 Task: Create a task  Integrate a new online platform for online art history courses , assign it to team member softage.3@softage.net in the project ConstellationHQ and update the status of the task to  At Risk , set the priority of the task to Medium
Action: Mouse moved to (228, 351)
Screenshot: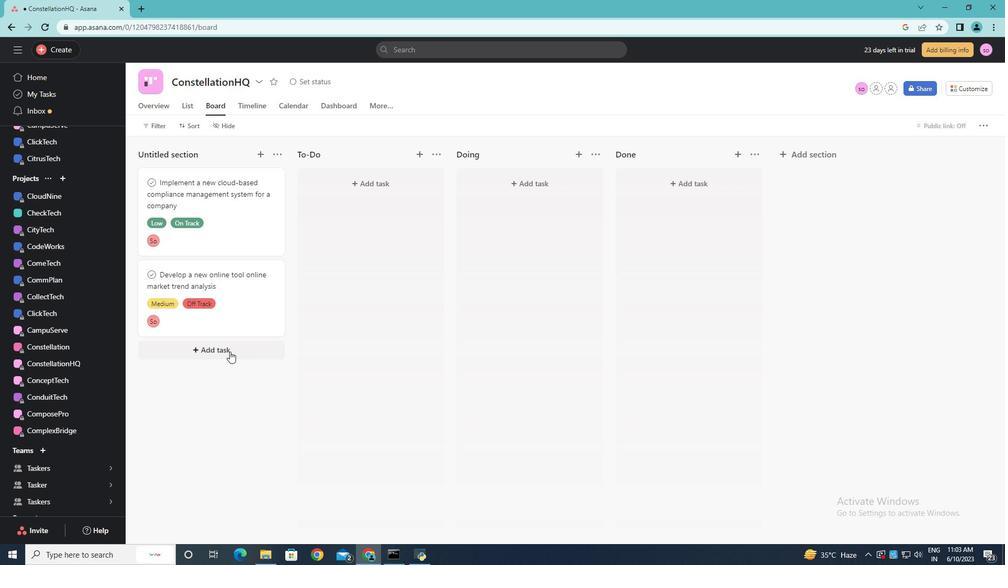 
Action: Mouse pressed left at (228, 351)
Screenshot: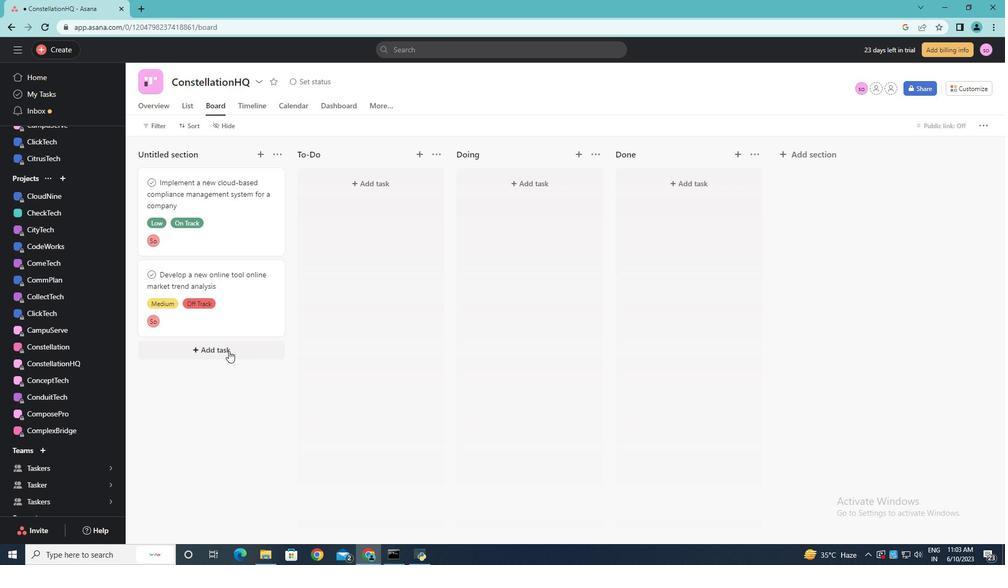 
Action: Key pressed <Key.shift>Integrate<Key.space>a<Key.space>new<Key.space>online<Key.space>platform<Key.space>for<Key.space>online<Key.space>art<Key.space>history<Key.space>courses
Screenshot: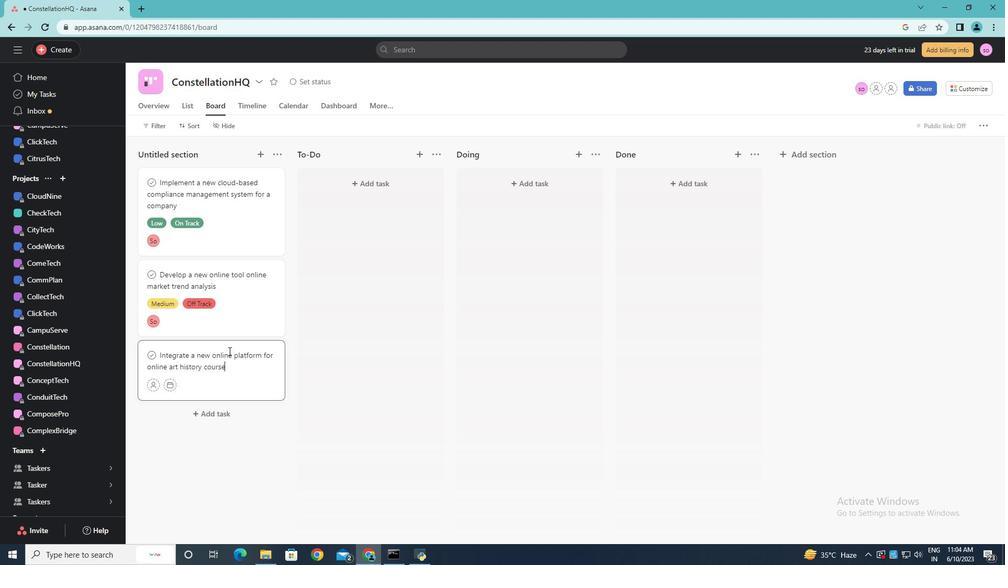 
Action: Mouse moved to (154, 387)
Screenshot: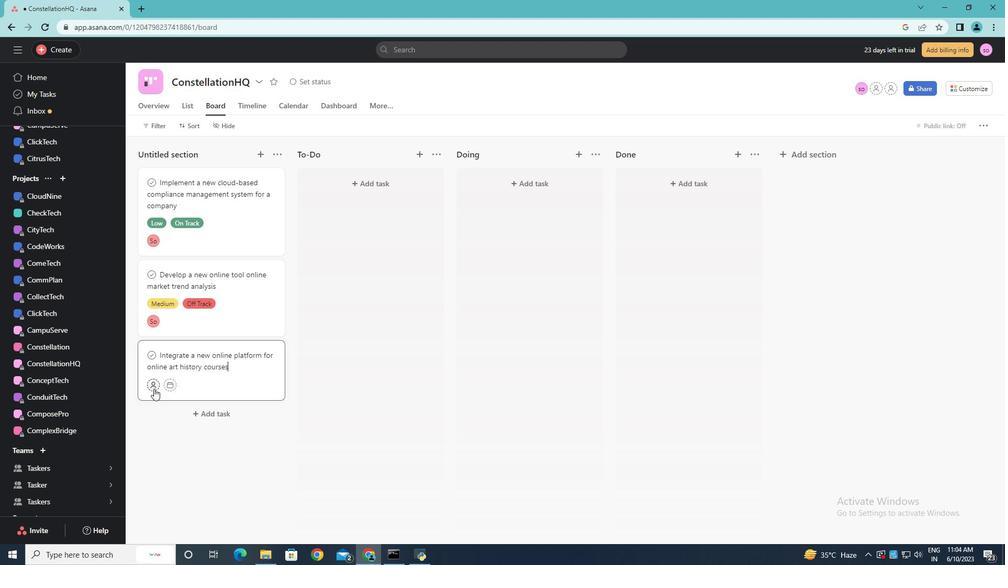 
Action: Mouse pressed left at (154, 387)
Screenshot: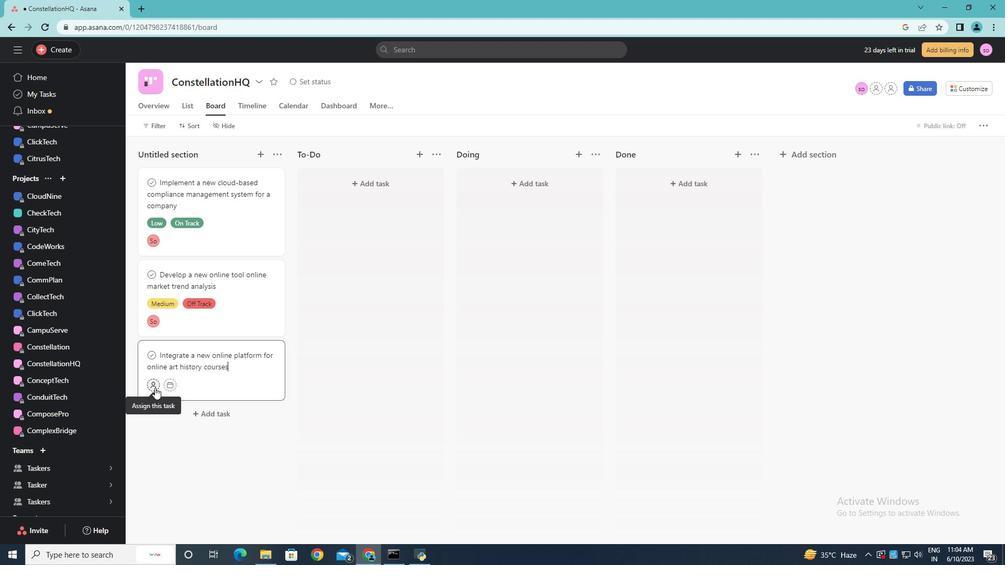 
Action: Mouse moved to (153, 388)
Screenshot: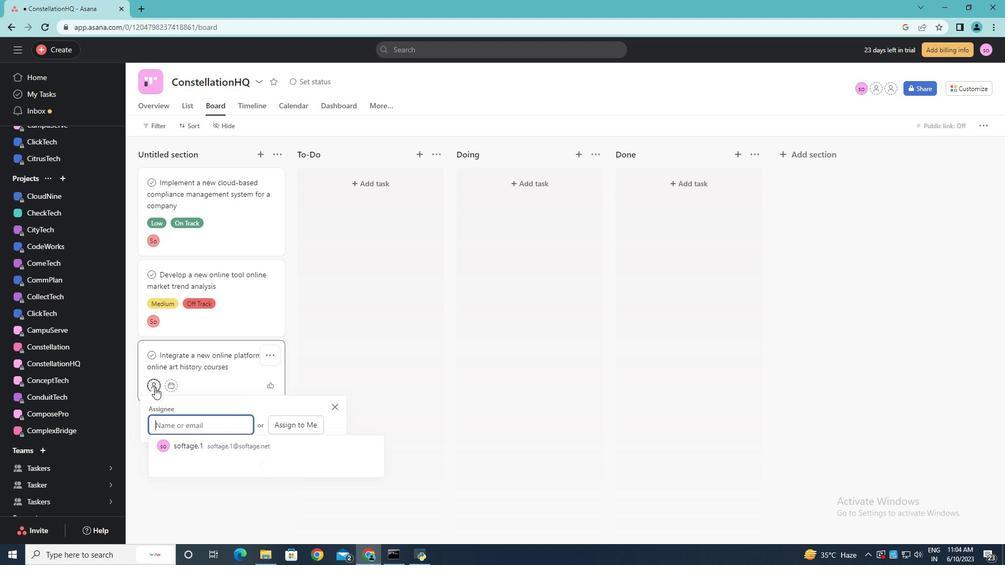 
Action: Key pressed softage.3<Key.shift>@softage.net<Key.enter>
Screenshot: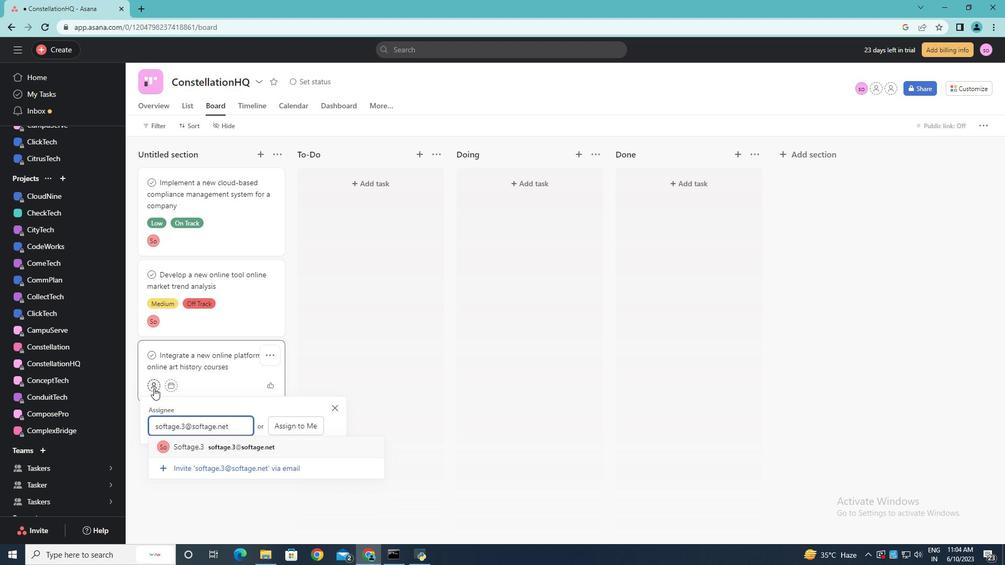 
Action: Mouse moved to (209, 368)
Screenshot: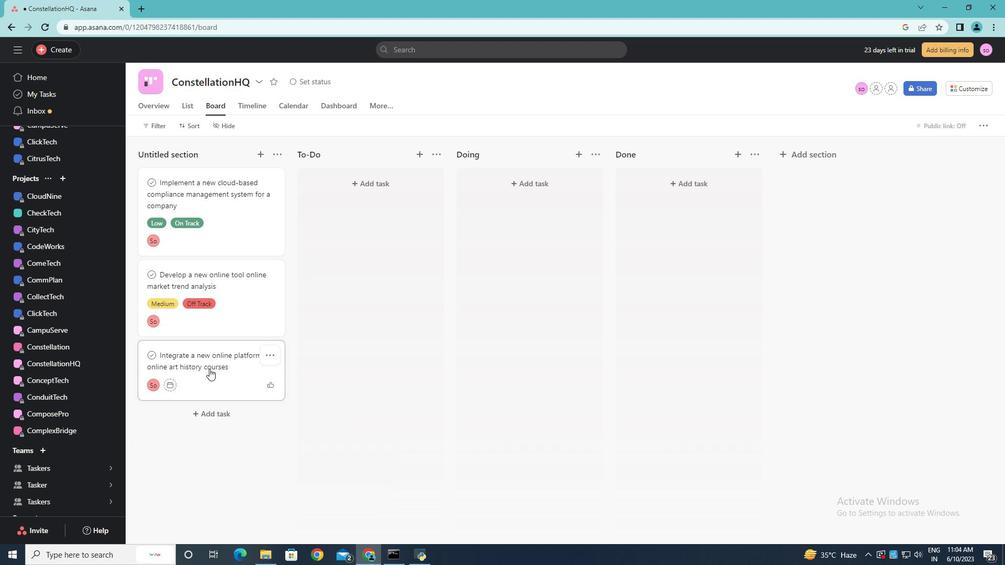 
Action: Mouse pressed left at (209, 368)
Screenshot: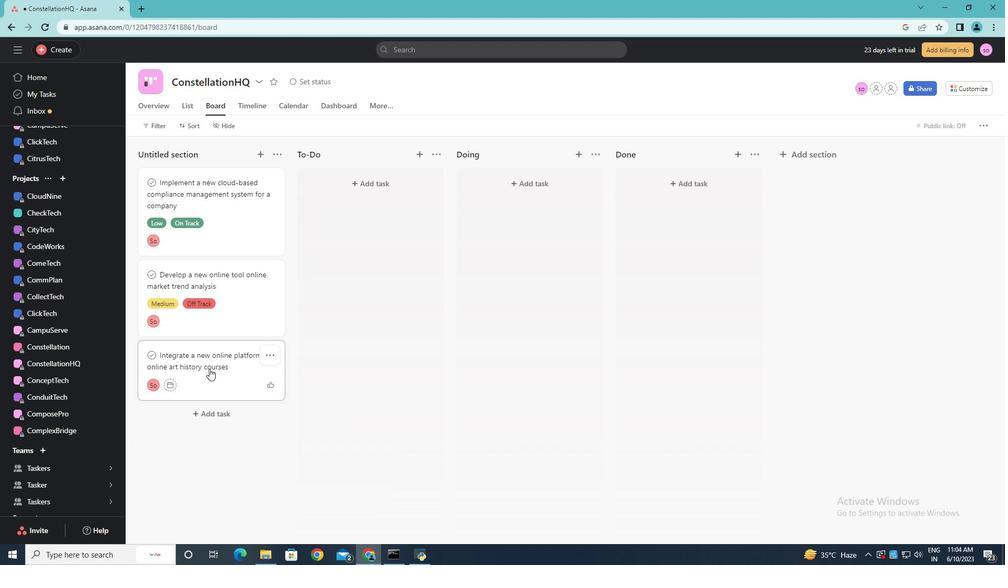 
Action: Mouse moved to (771, 327)
Screenshot: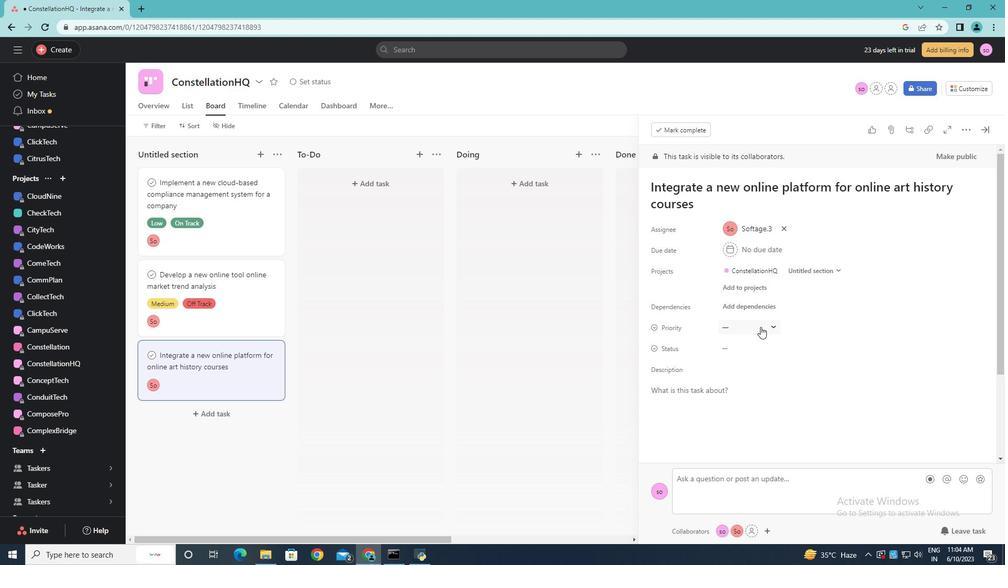 
Action: Mouse pressed left at (771, 327)
Screenshot: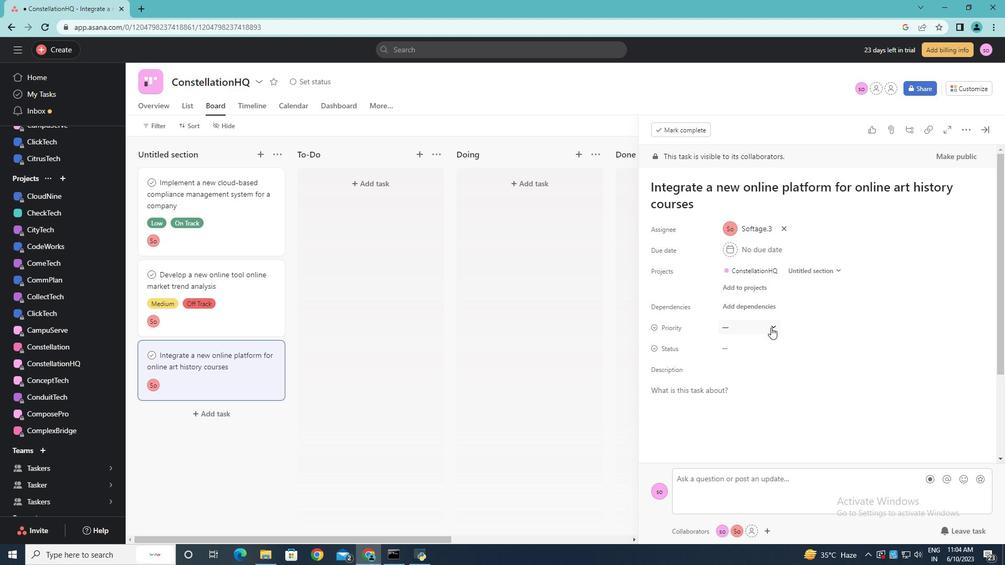 
Action: Mouse moved to (763, 384)
Screenshot: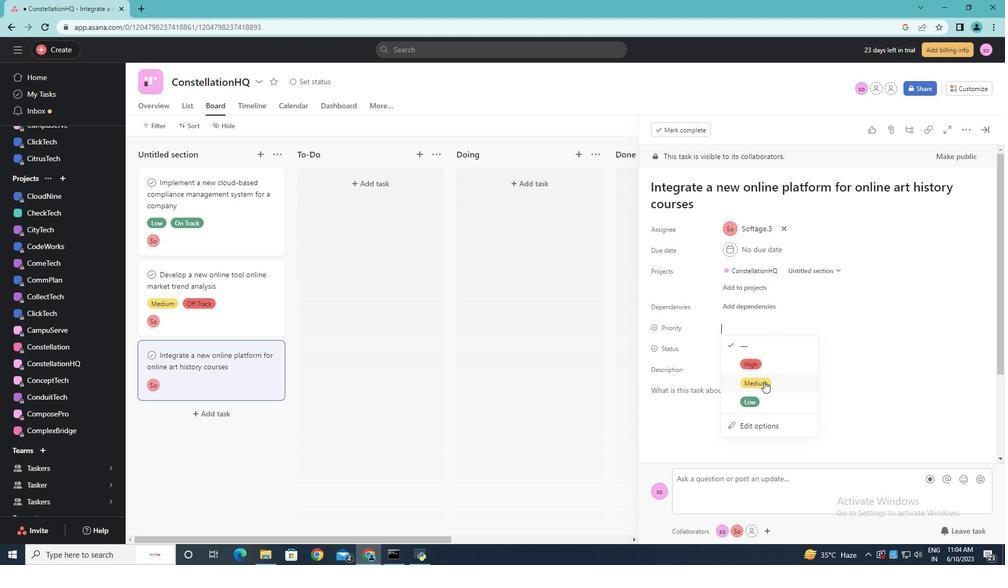 
Action: Mouse pressed left at (763, 384)
Screenshot: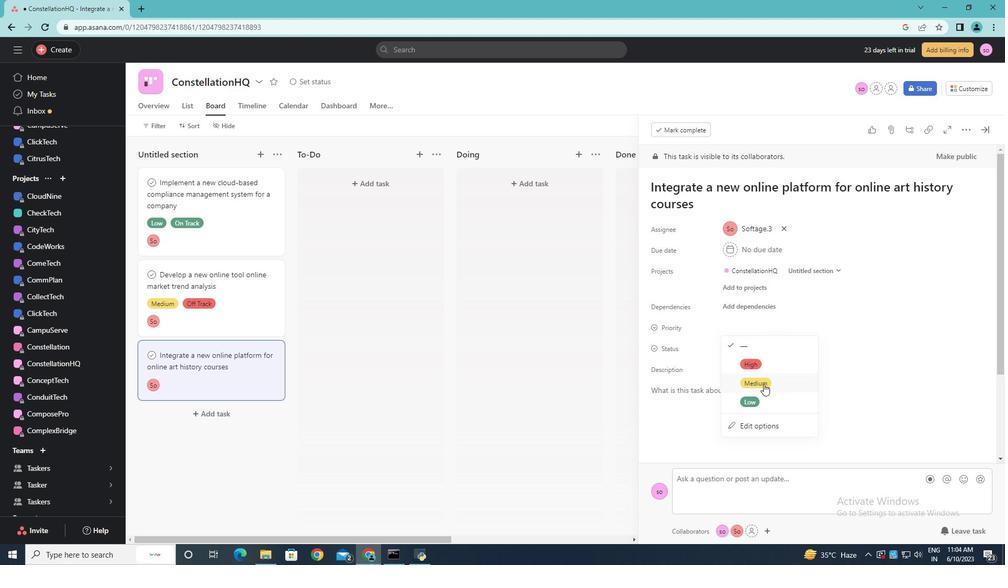 
Action: Mouse moved to (766, 347)
Screenshot: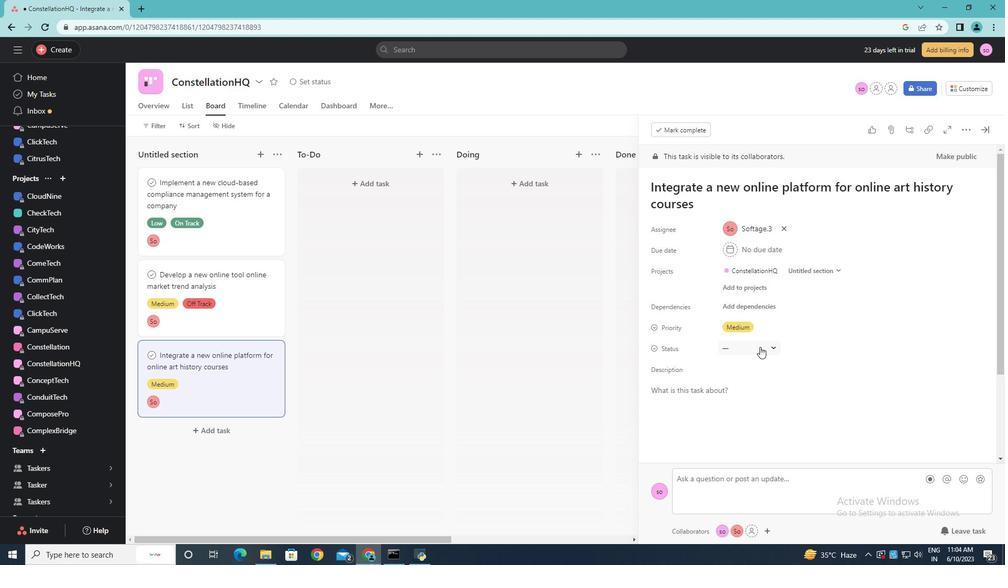 
Action: Mouse pressed left at (766, 347)
Screenshot: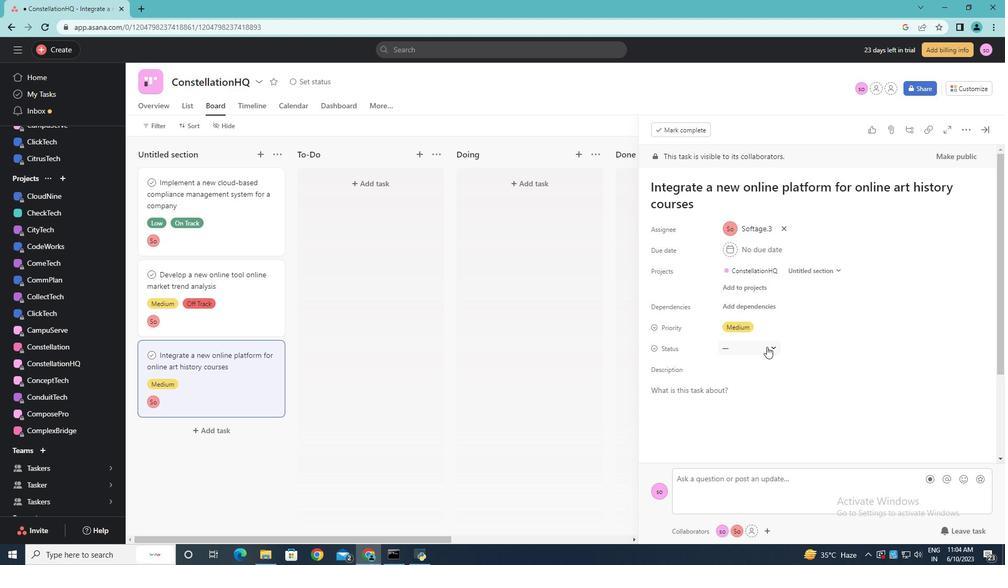 
Action: Mouse moved to (758, 423)
Screenshot: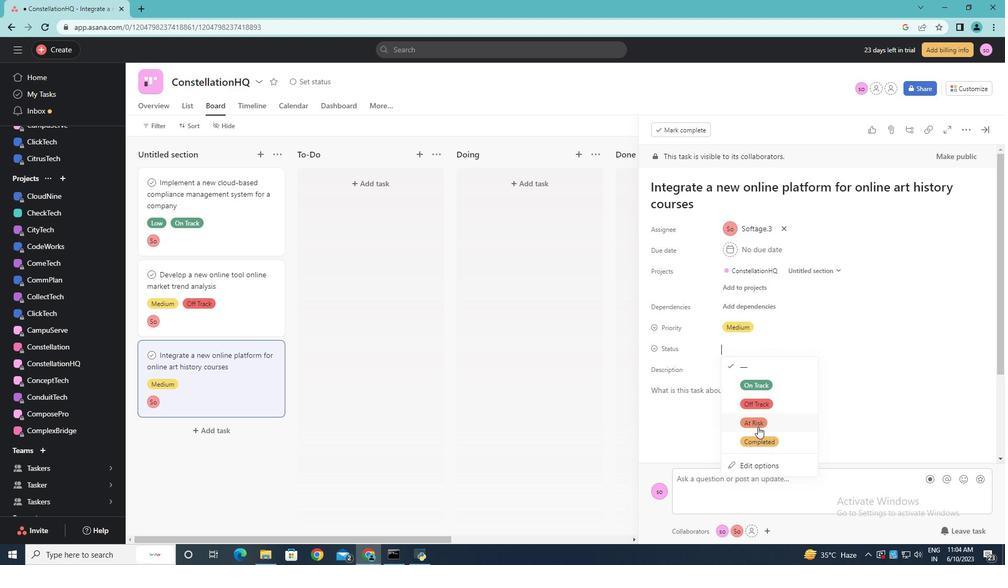
Action: Mouse pressed left at (758, 423)
Screenshot: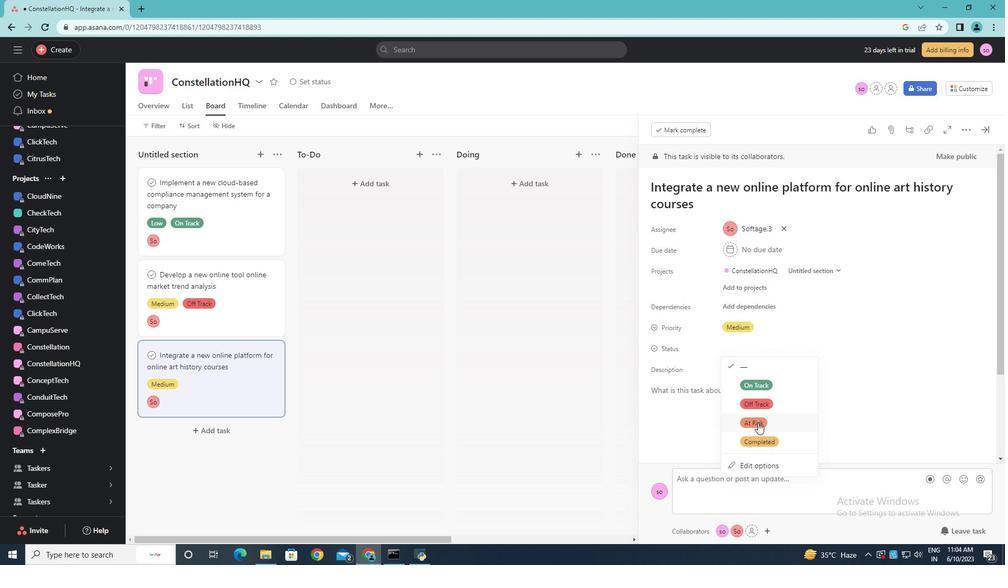 
Action: Mouse moved to (786, 407)
Screenshot: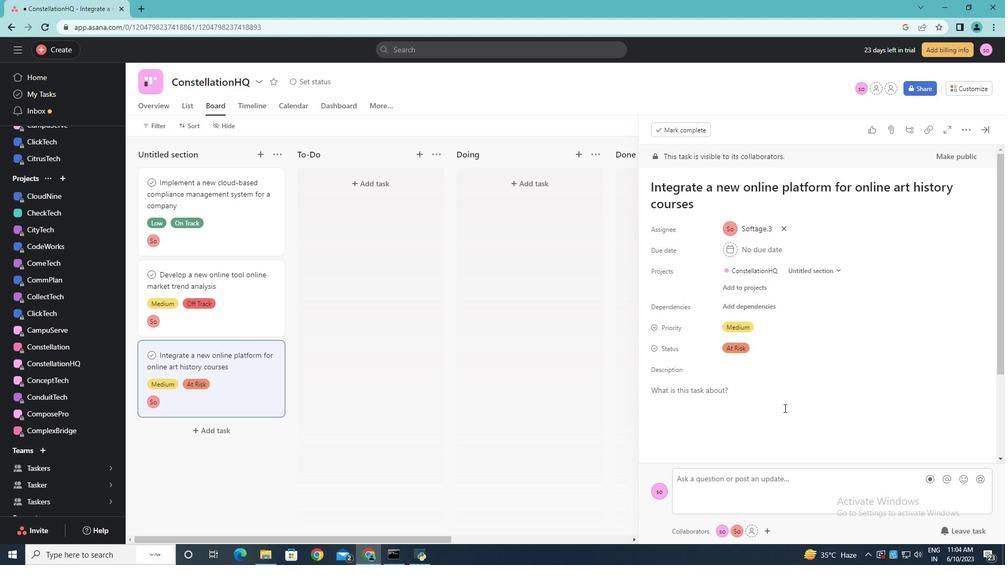 
Action: Mouse scrolled (786, 406) with delta (0, 0)
Screenshot: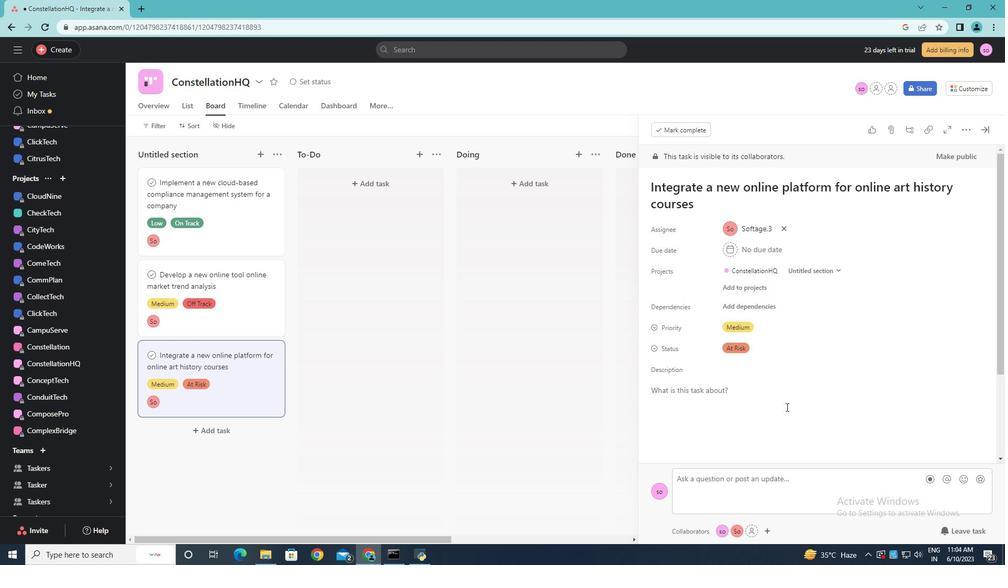 
Action: Mouse scrolled (786, 406) with delta (0, 0)
Screenshot: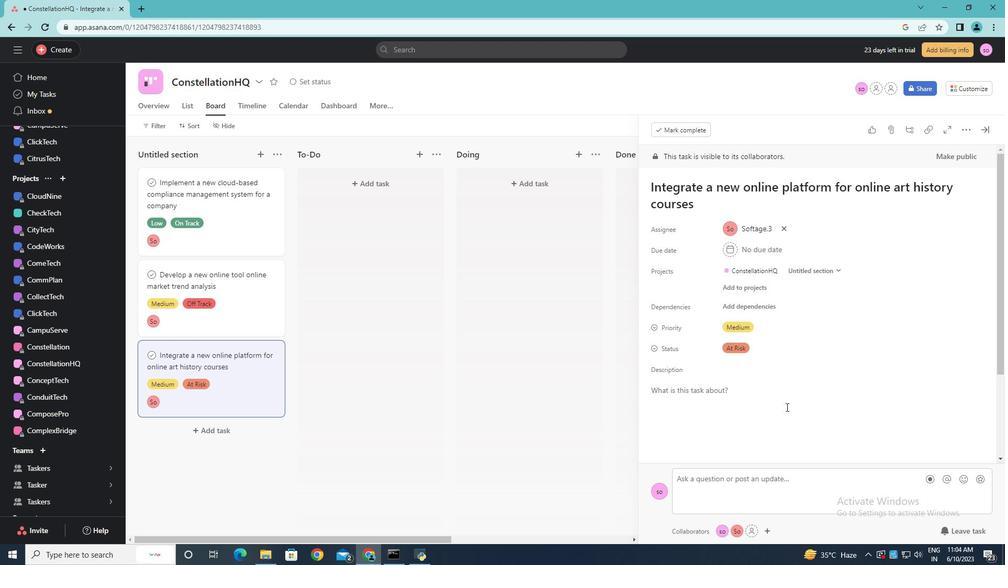 
Action: Mouse scrolled (786, 406) with delta (0, 0)
Screenshot: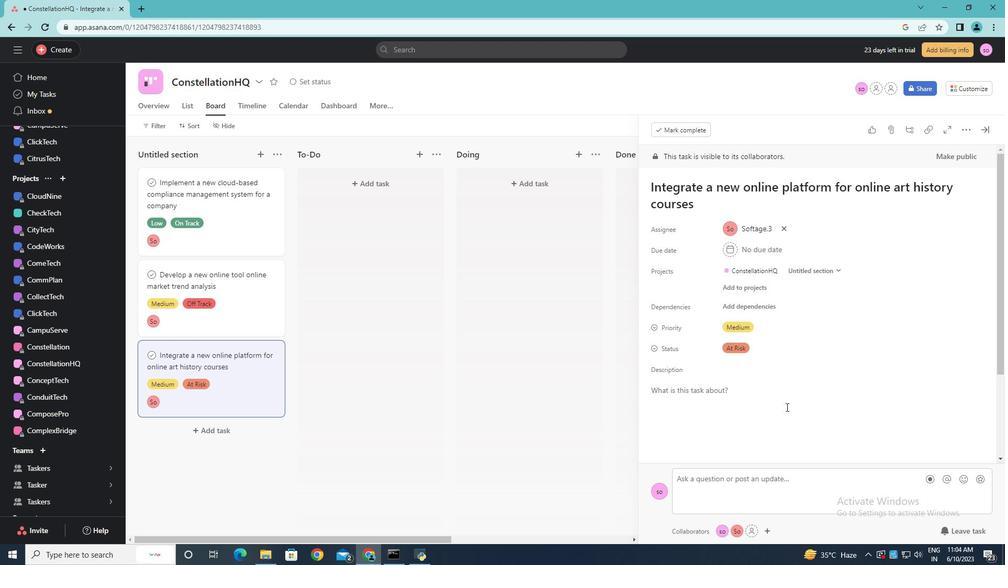 
Action: Mouse scrolled (786, 406) with delta (0, 0)
Screenshot: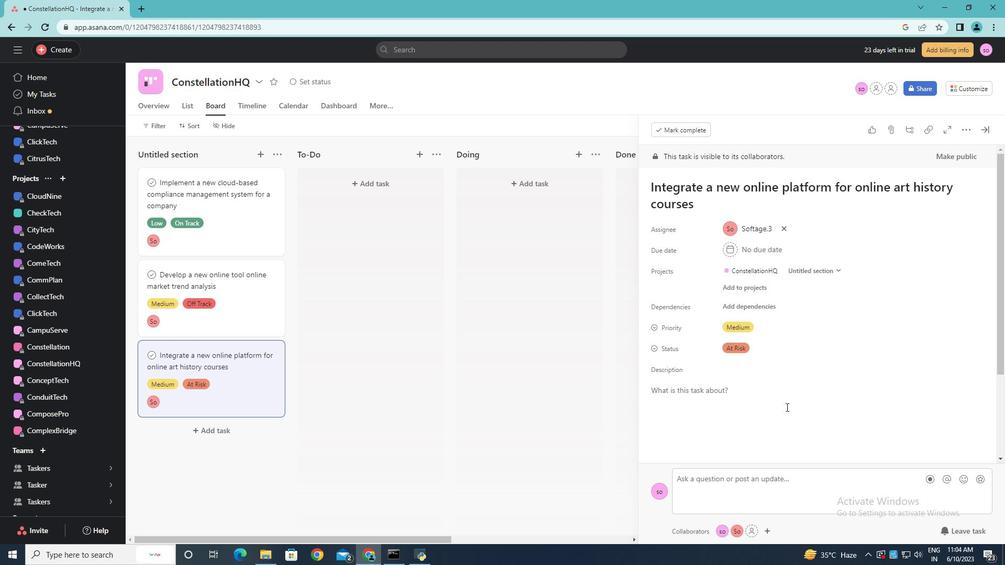 
Action: Mouse moved to (775, 402)
Screenshot: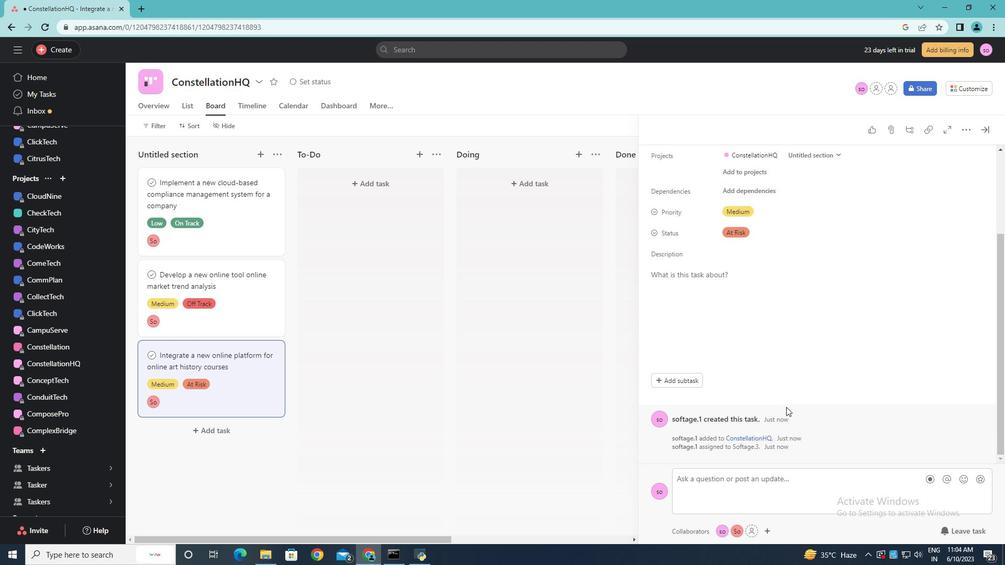 
Action: Mouse scrolled (775, 402) with delta (0, 0)
Screenshot: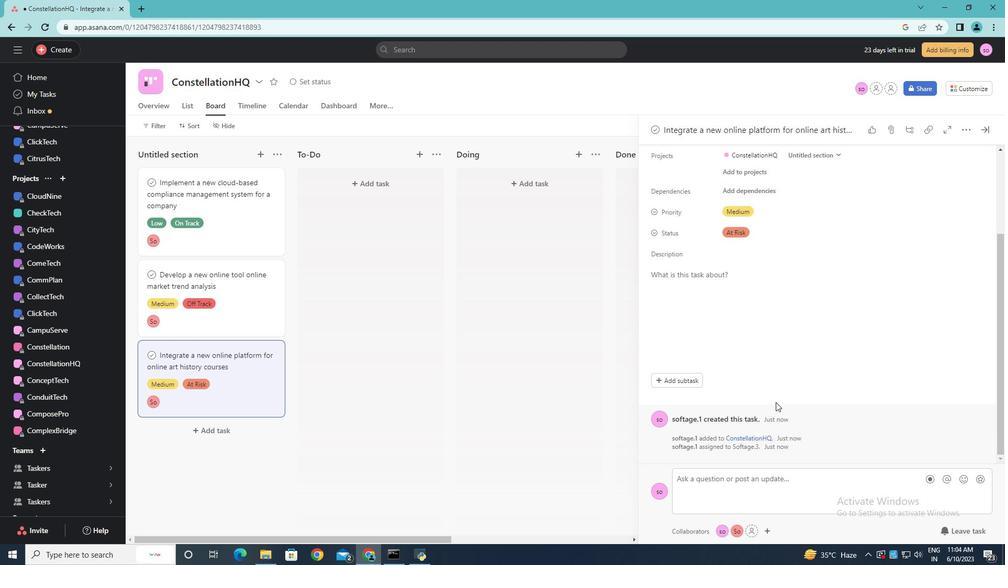 
Action: Mouse scrolled (775, 402) with delta (0, 0)
Screenshot: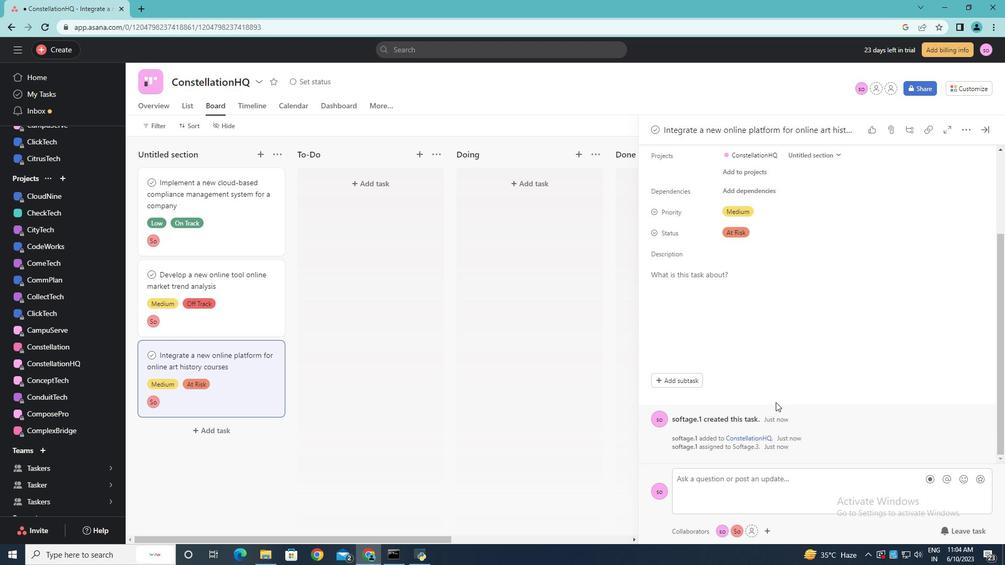 
Action: Mouse scrolled (775, 402) with delta (0, 0)
Screenshot: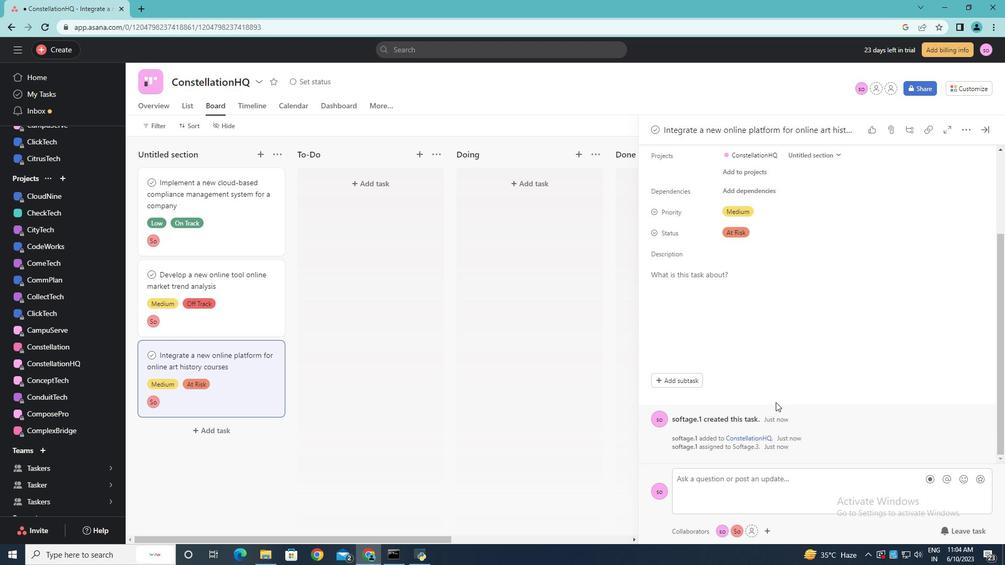 
Action: Mouse moved to (986, 130)
Screenshot: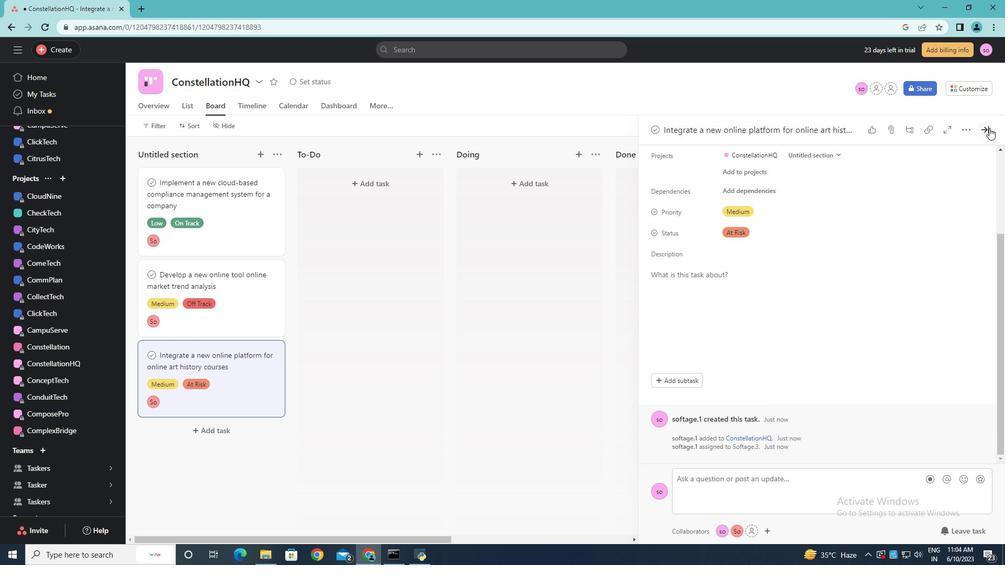 
Action: Mouse pressed left at (986, 130)
Screenshot: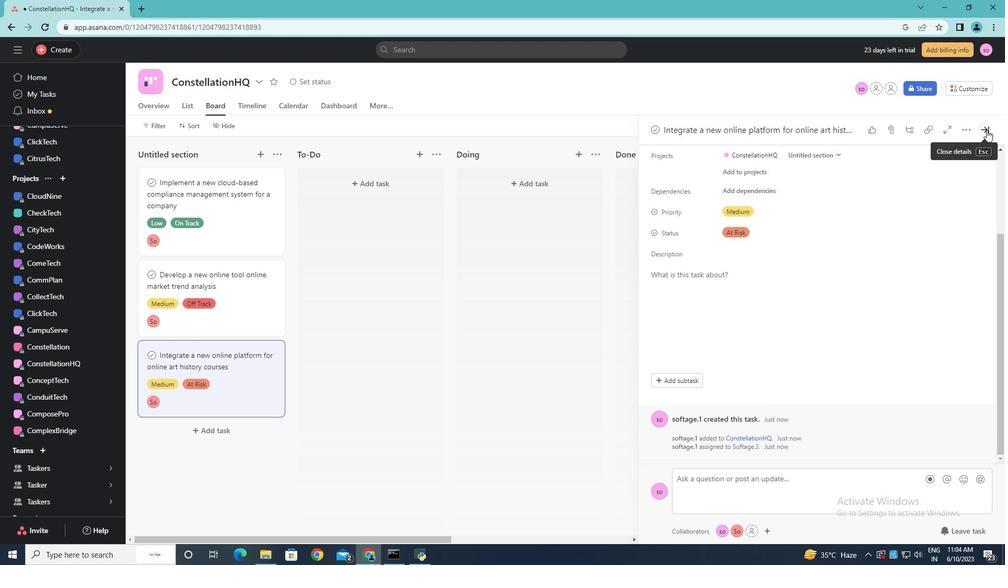 
Action: Mouse moved to (756, 354)
Screenshot: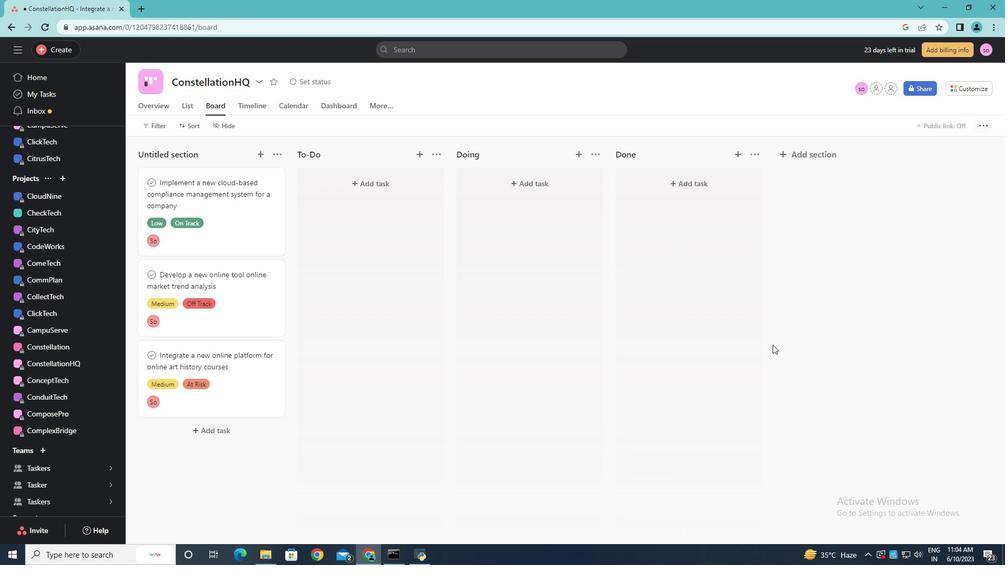
Action: Mouse pressed left at (756, 354)
Screenshot: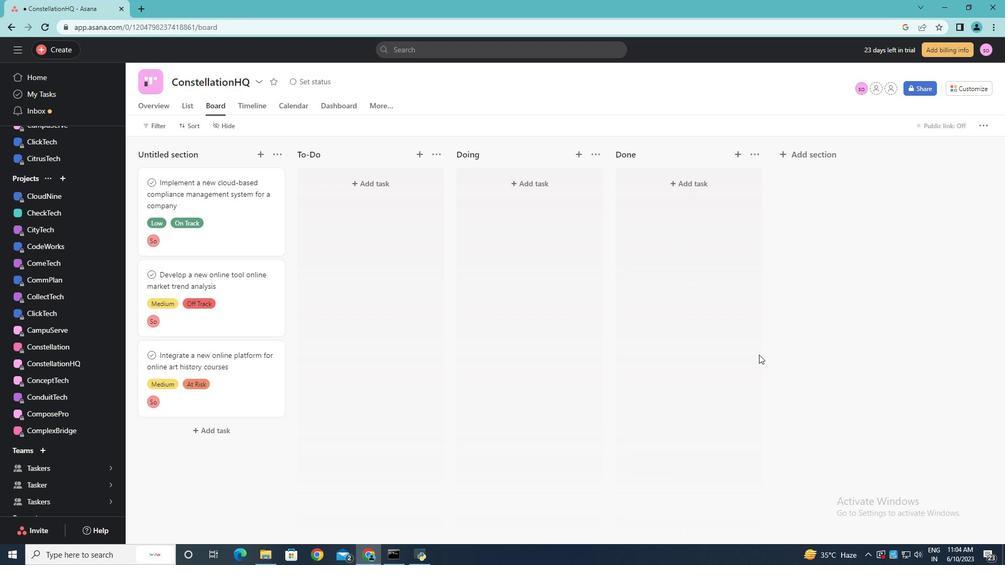 
